 Task: Create a task  Develop a new appointment scheduling system for a healthcare provider , assign it to team member softage.4@softage.net in the project AgileFever and update the status of the task to  Off Track , set the priority of the task to Medium
Action: Mouse moved to (193, 375)
Screenshot: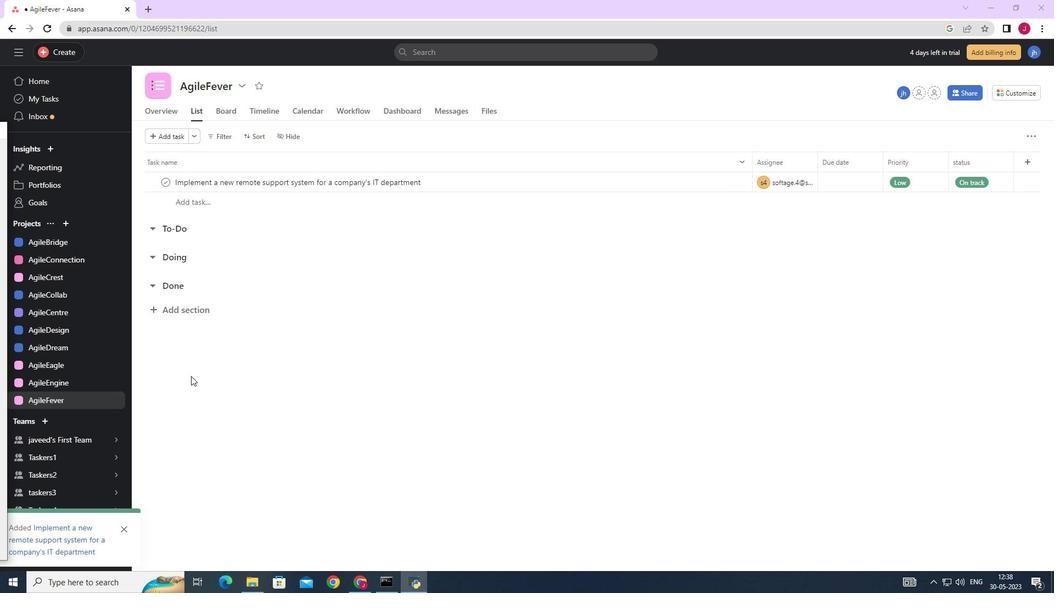 
Action: Mouse scrolled (193, 375) with delta (0, 0)
Screenshot: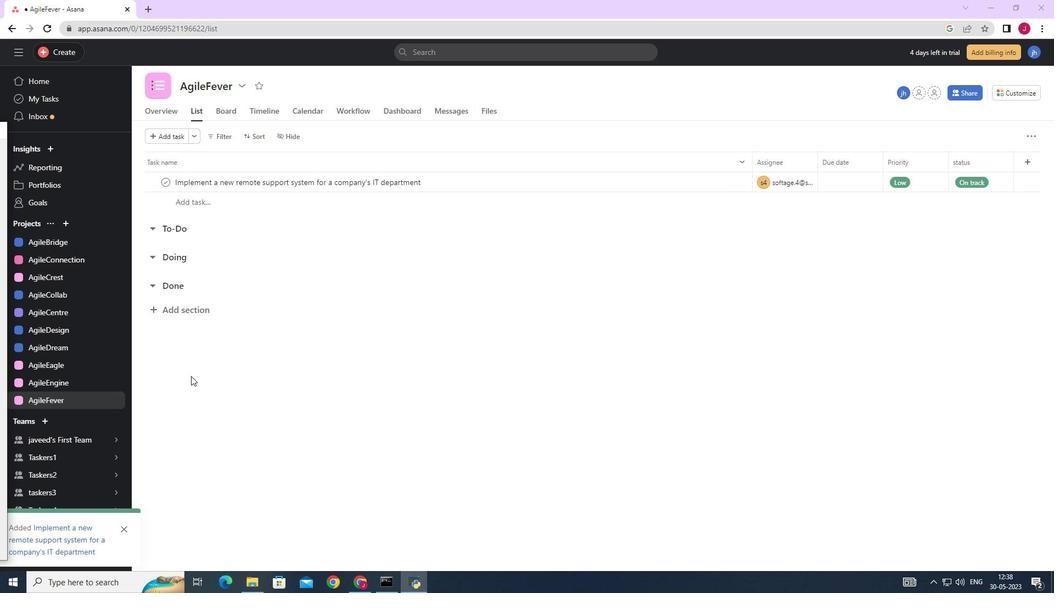 
Action: Mouse scrolled (193, 375) with delta (0, 0)
Screenshot: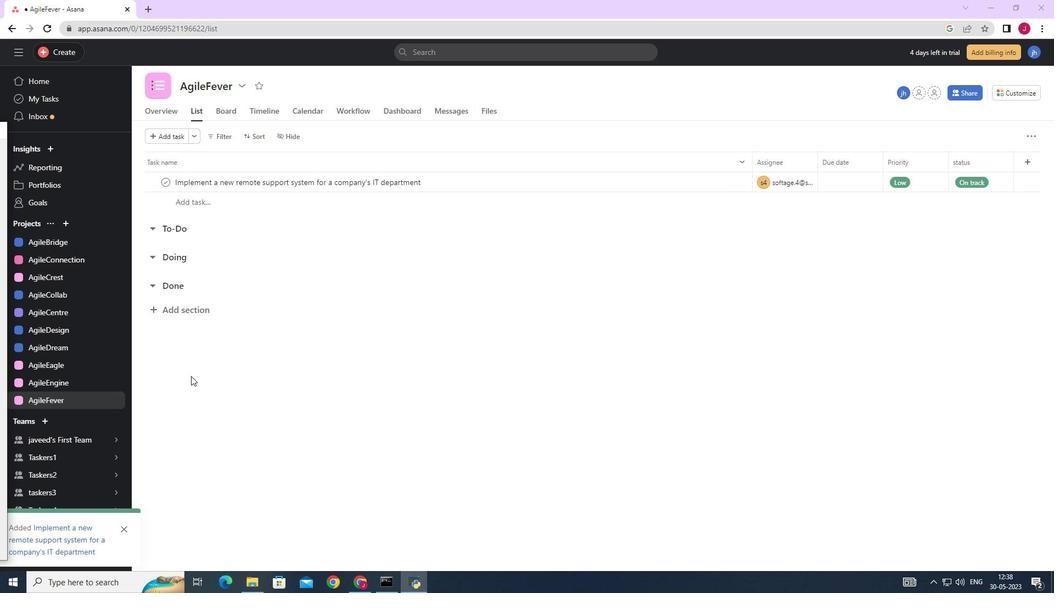 
Action: Mouse scrolled (193, 375) with delta (0, 0)
Screenshot: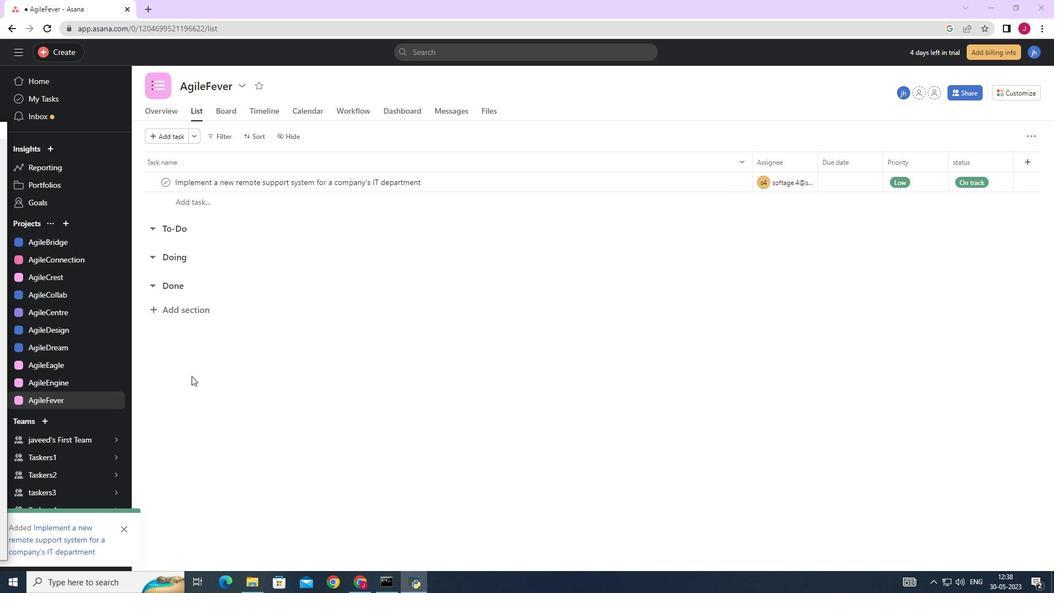 
Action: Mouse moved to (65, 56)
Screenshot: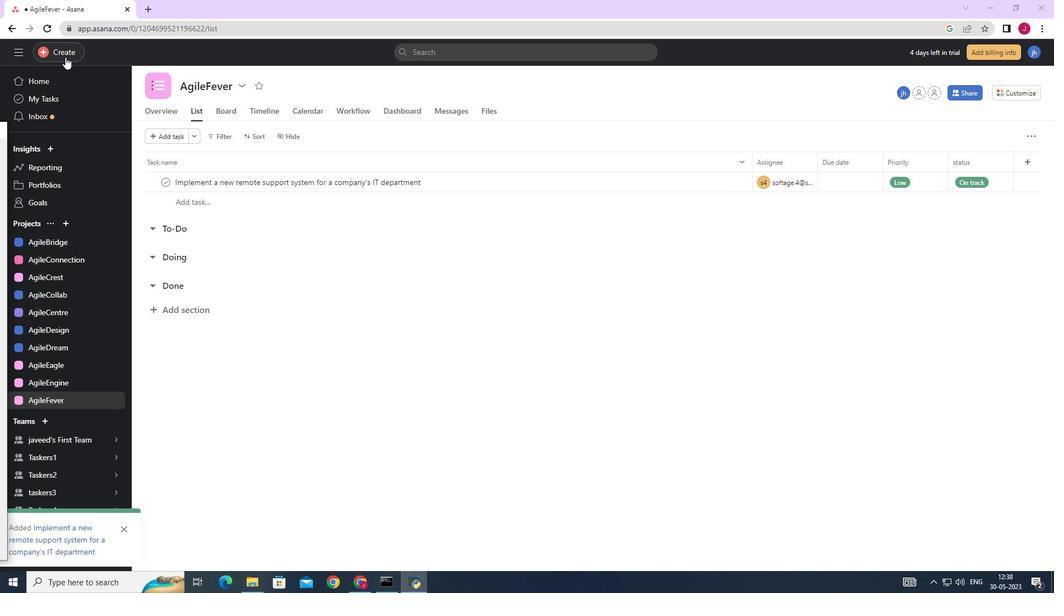 
Action: Mouse pressed left at (65, 56)
Screenshot: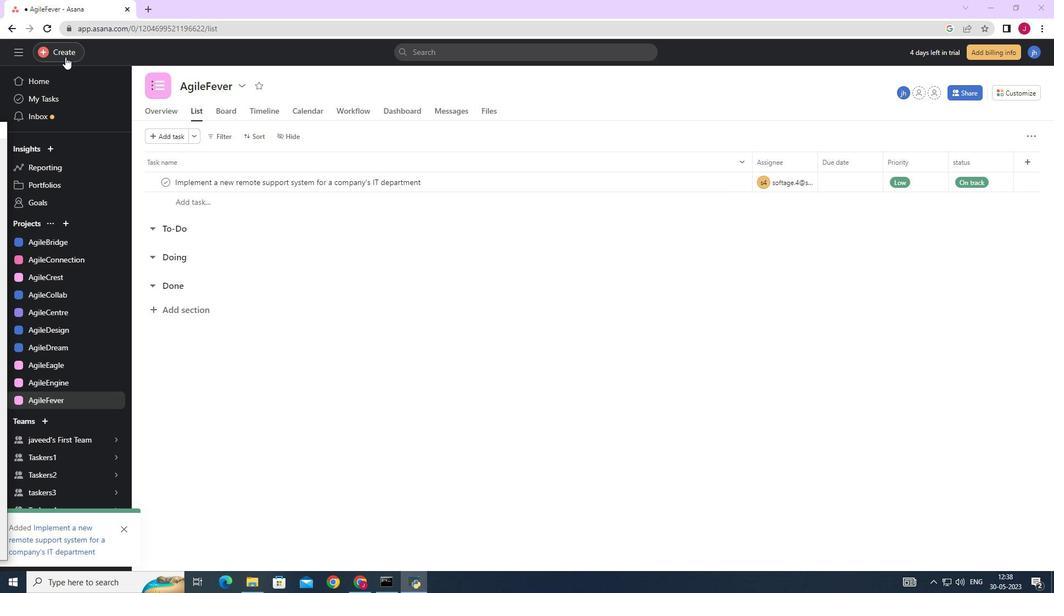 
Action: Mouse moved to (127, 55)
Screenshot: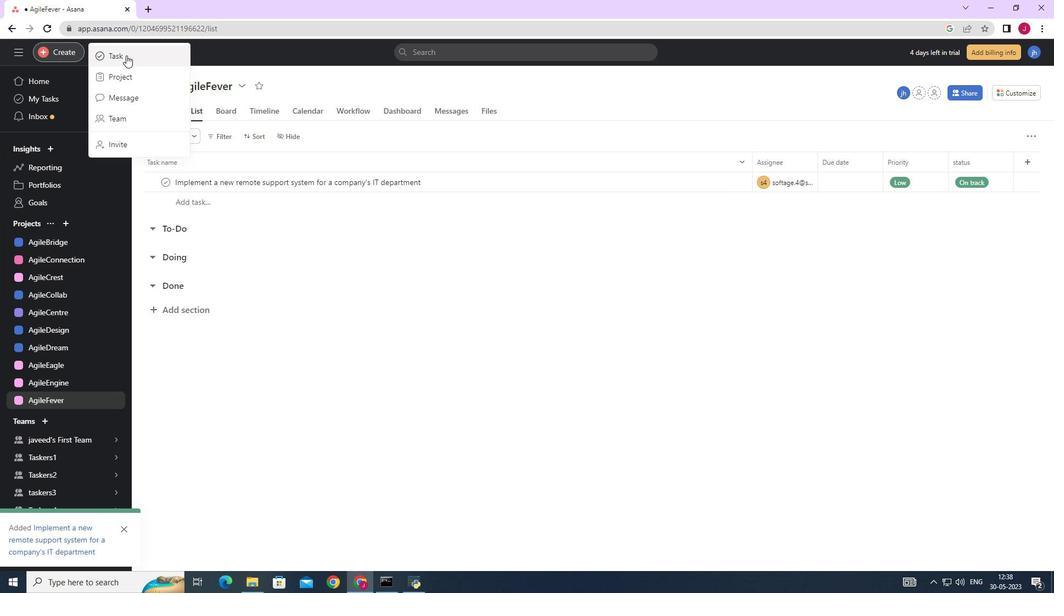
Action: Mouse pressed left at (127, 55)
Screenshot: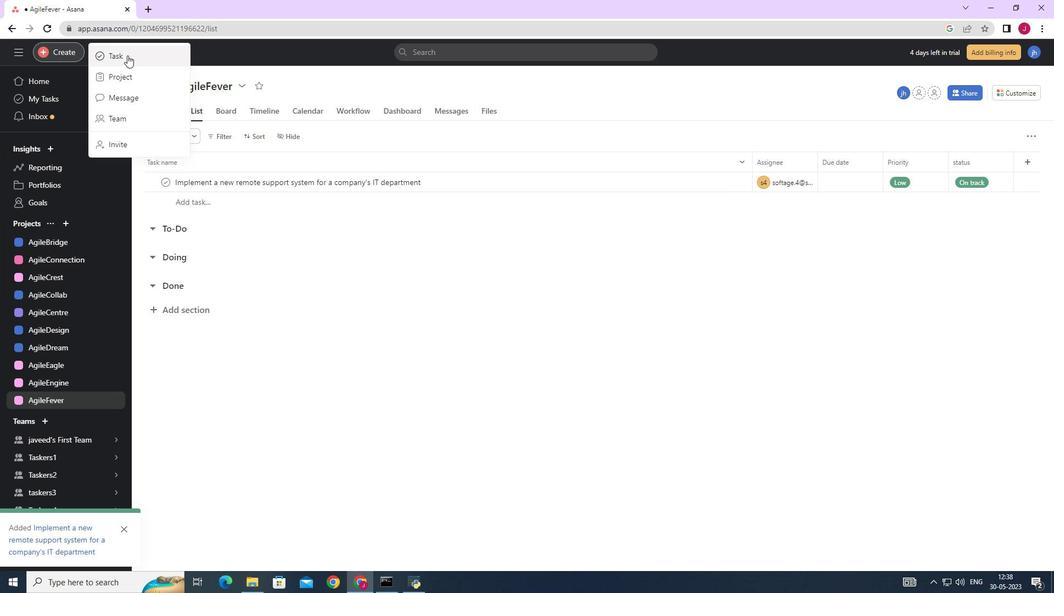 
Action: Mouse moved to (862, 362)
Screenshot: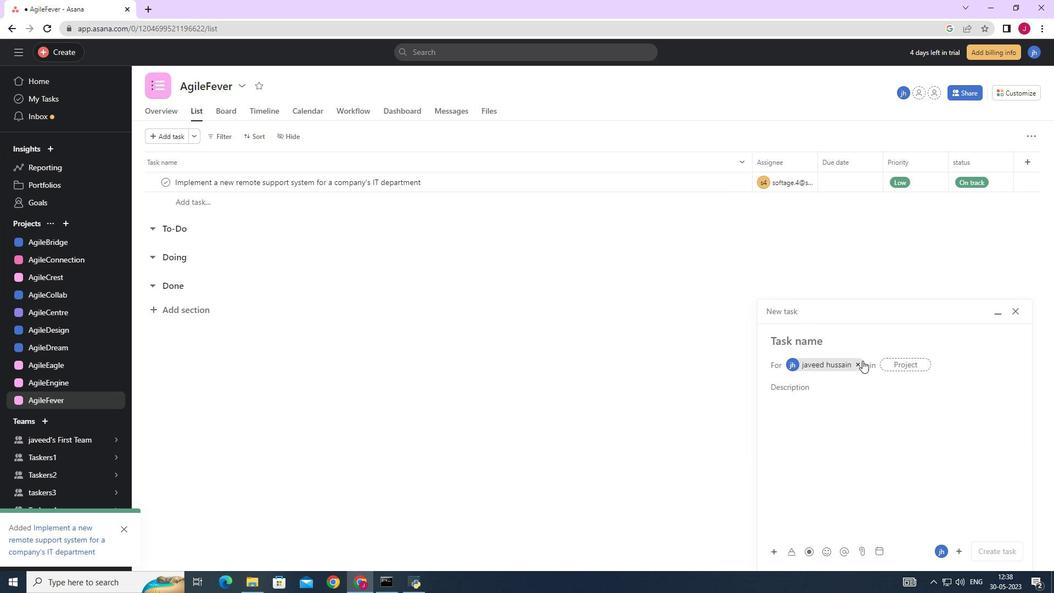 
Action: Mouse pressed left at (862, 362)
Screenshot: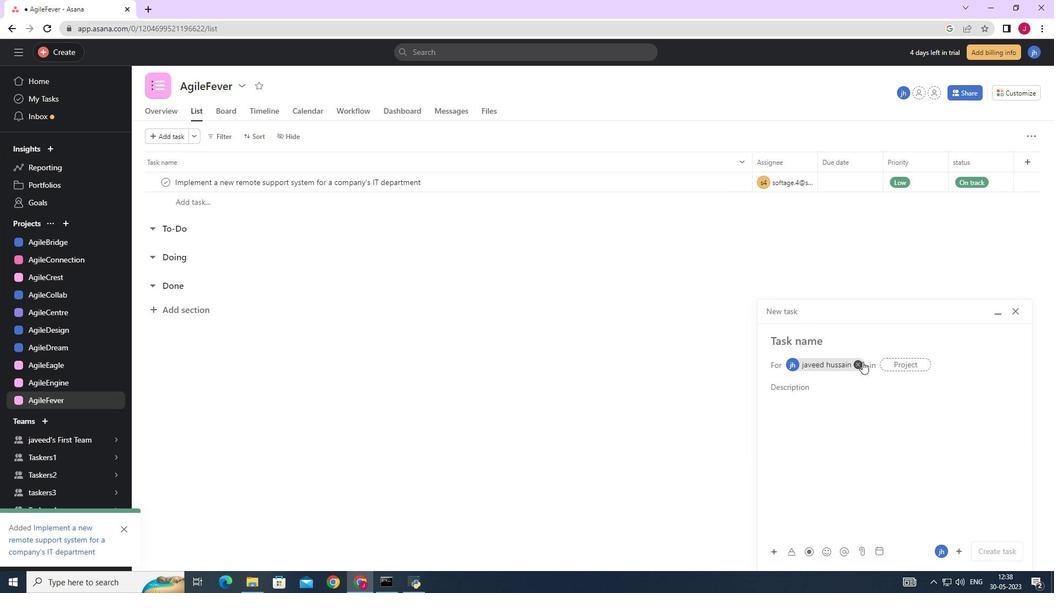 
Action: Mouse moved to (796, 344)
Screenshot: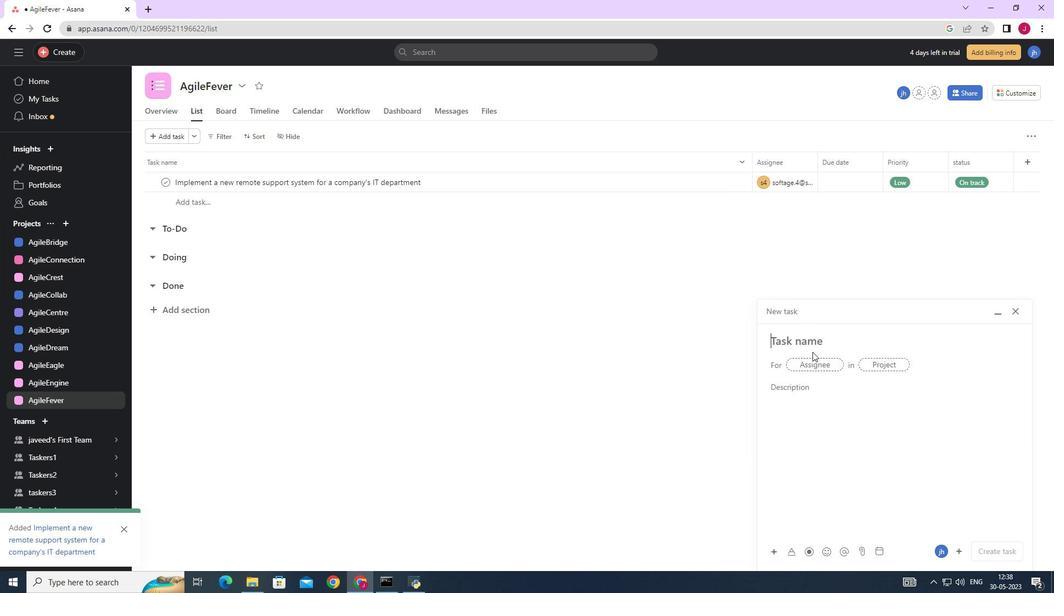 
Action: Mouse pressed left at (796, 344)
Screenshot: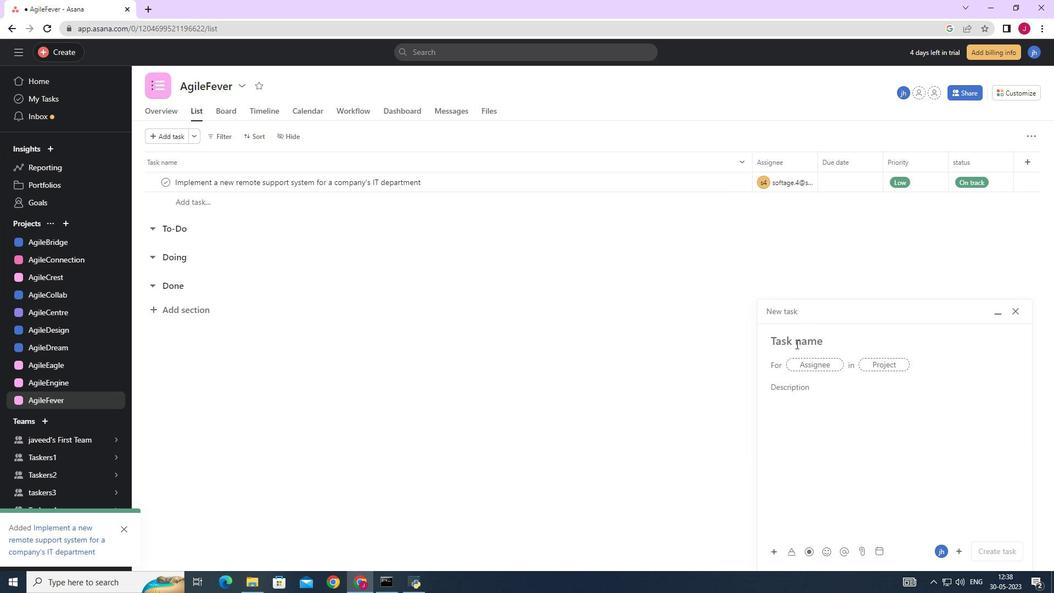 
Action: Key pressed <Key.caps_lock>D<Key.caps_lock>evelop<Key.space>a<Key.space>new<Key.space>appointment<Key.space>schedi<Key.backspace>uling<Key.space>system<Key.space>fo<Key.space><Key.backspace>r<Key.space>a<Key.space>halthcare<Key.space>provider<Key.space>
Screenshot: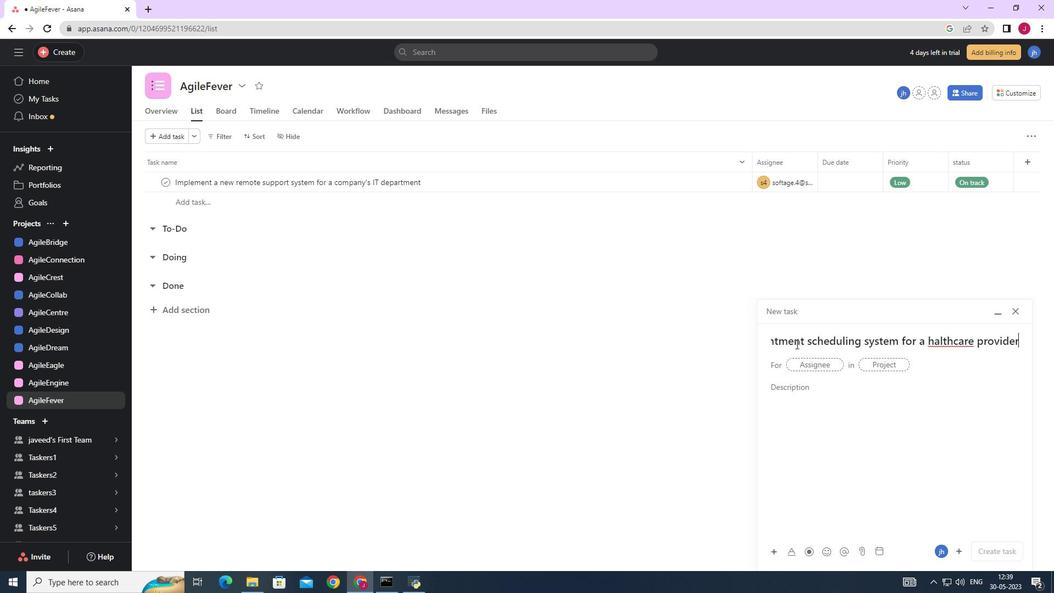 
Action: Mouse moved to (933, 342)
Screenshot: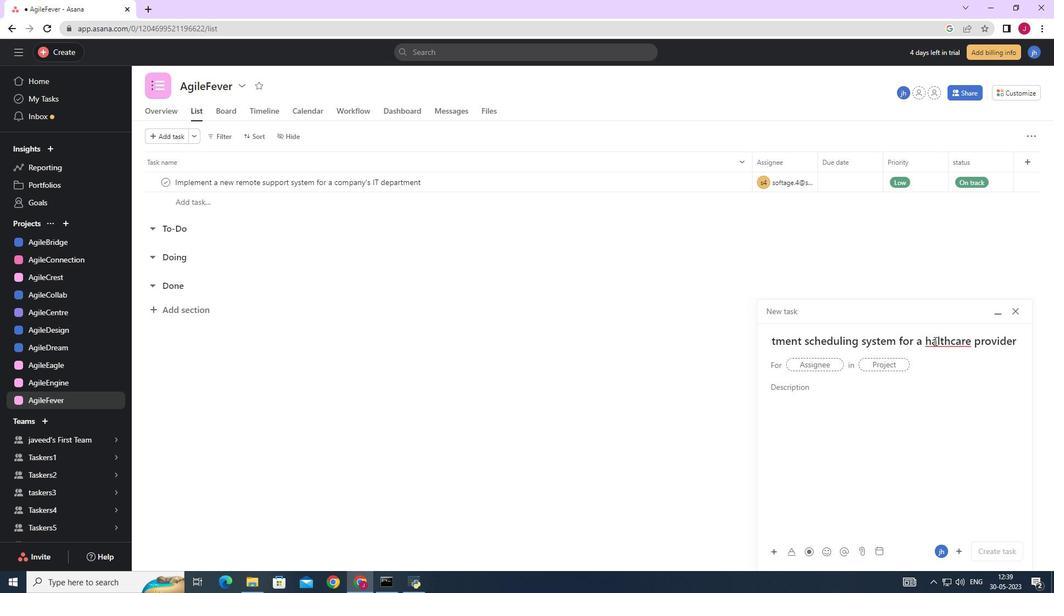 
Action: Mouse pressed left at (933, 342)
Screenshot: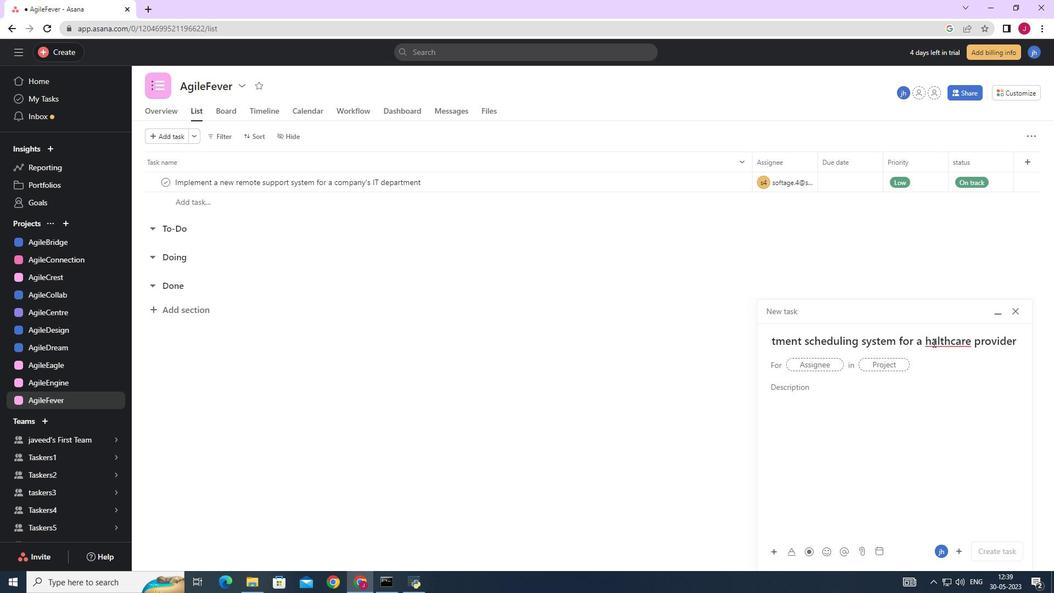 
Action: Key pressed e
Screenshot: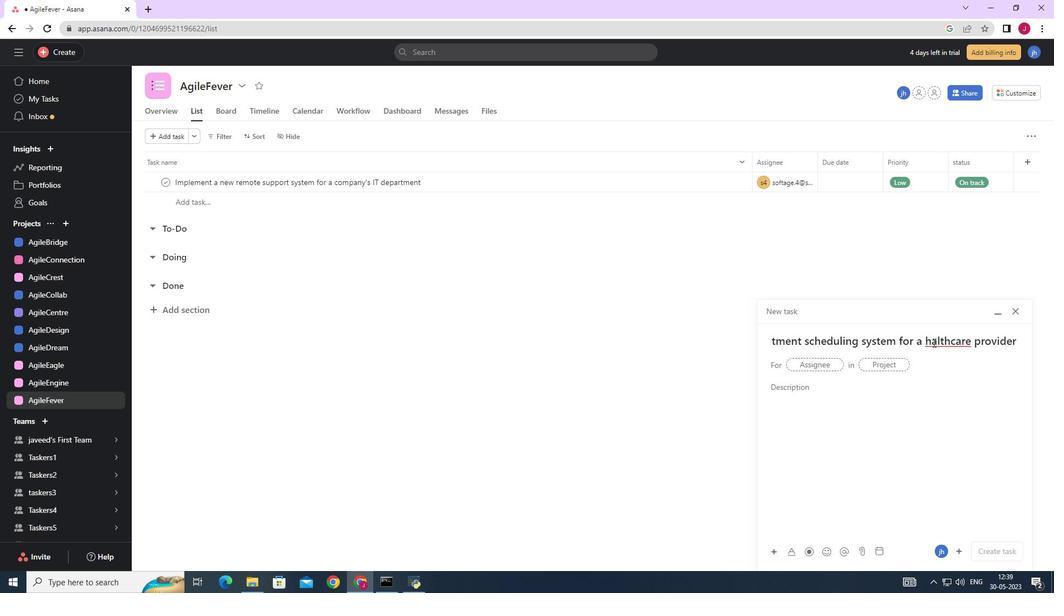 
Action: Mouse moved to (1016, 343)
Screenshot: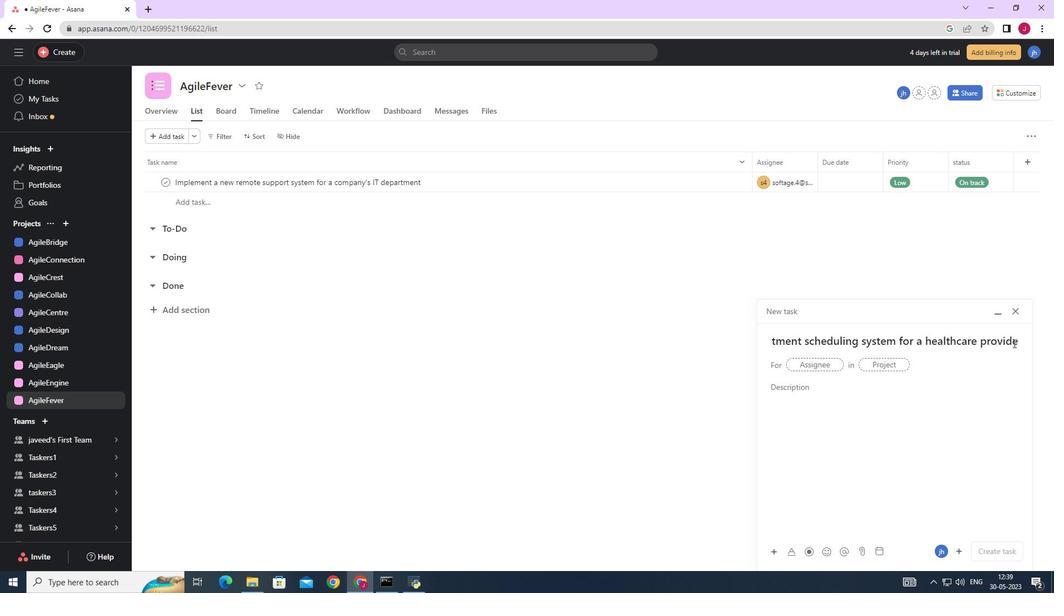 
Action: Mouse pressed left at (1016, 343)
Screenshot: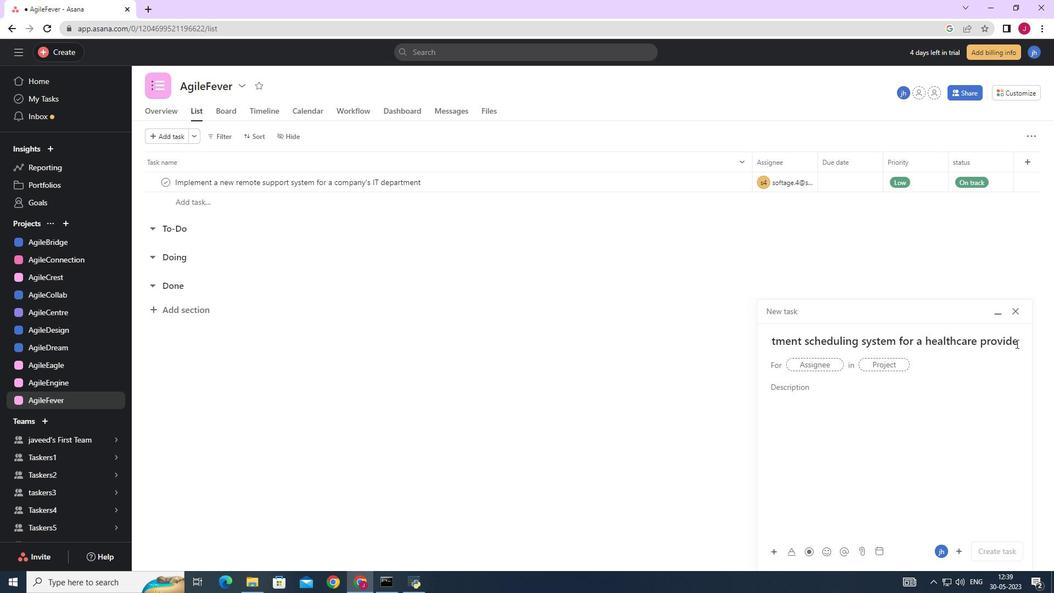 
Action: Mouse moved to (1018, 343)
Screenshot: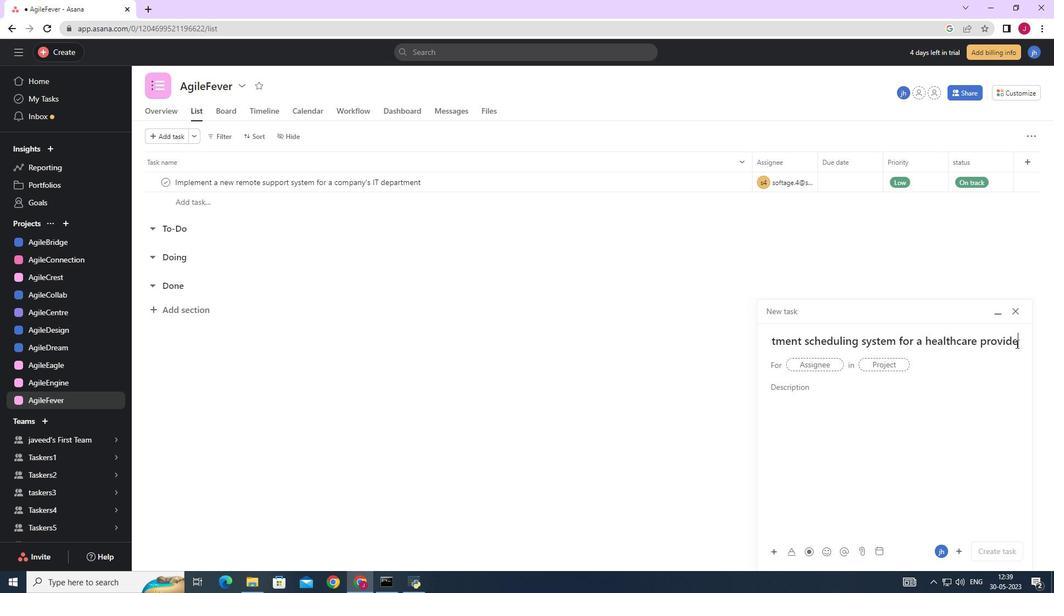 
Action: Key pressed <Key.space>
Screenshot: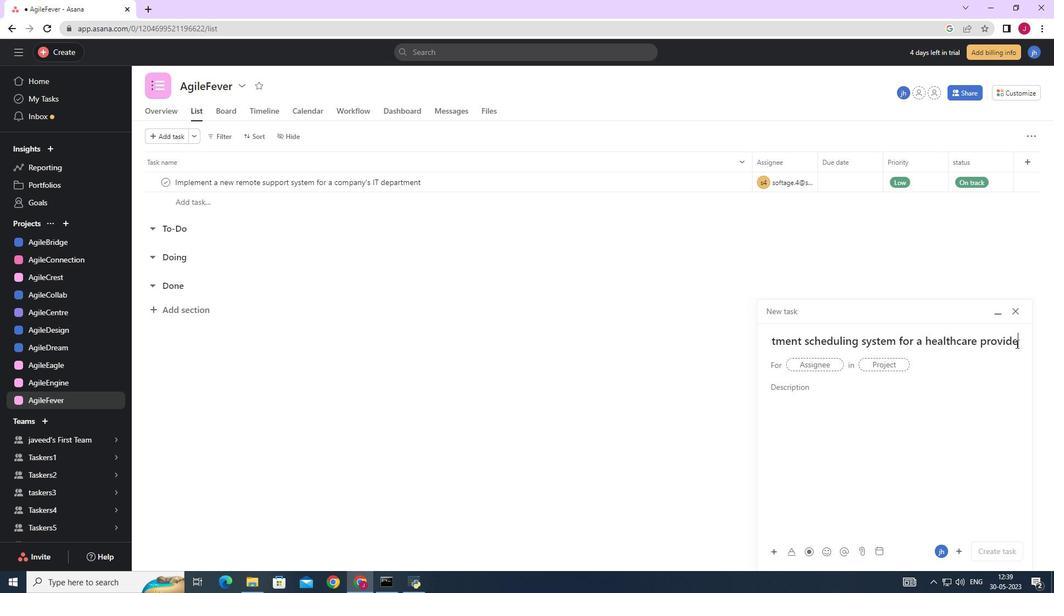 
Action: Mouse moved to (824, 364)
Screenshot: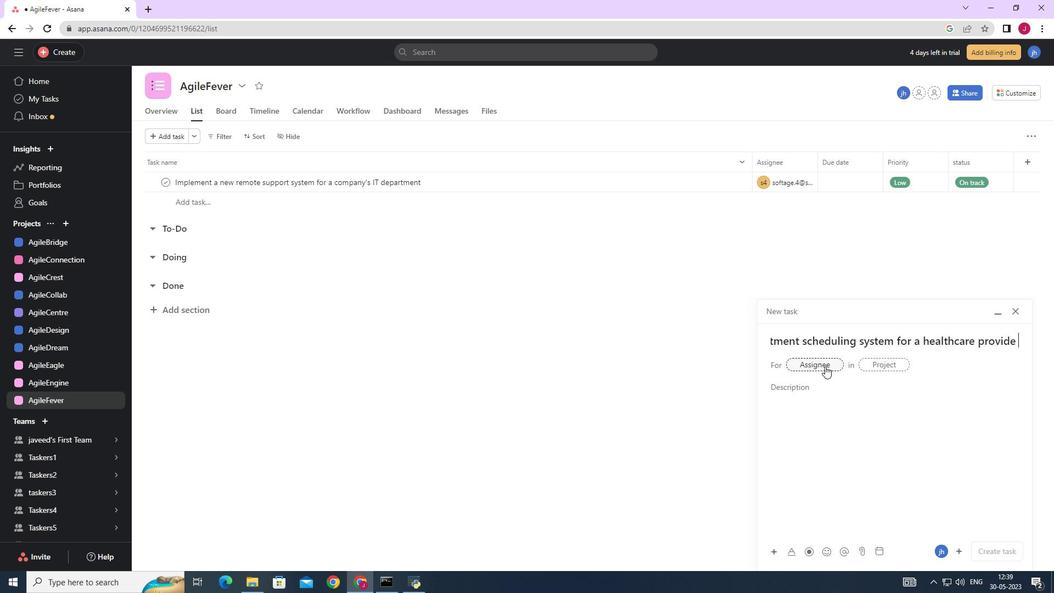 
Action: Mouse pressed left at (824, 364)
Screenshot: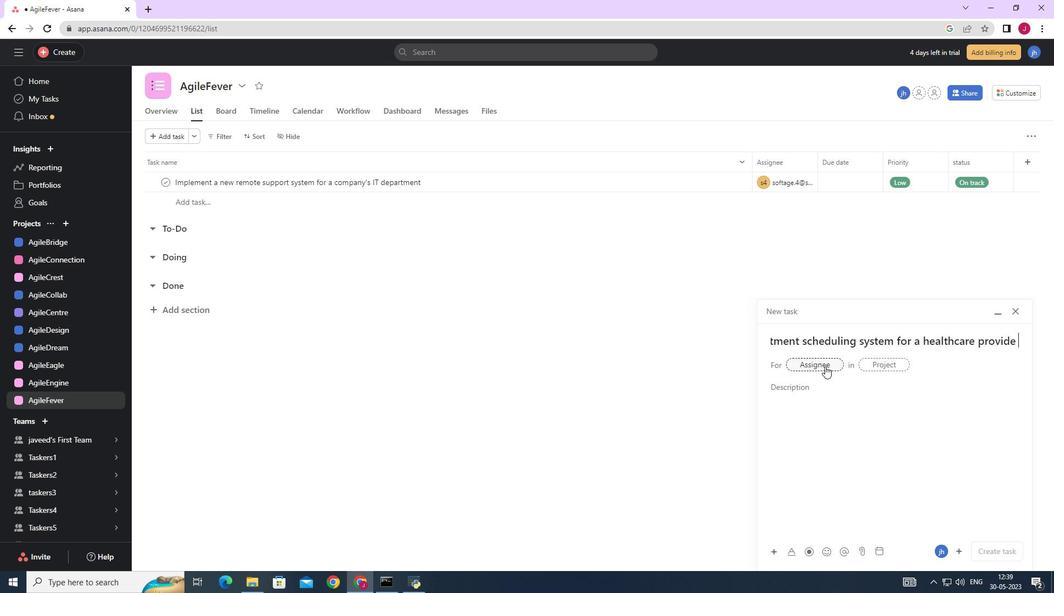 
Action: Key pressed softage.4
Screenshot: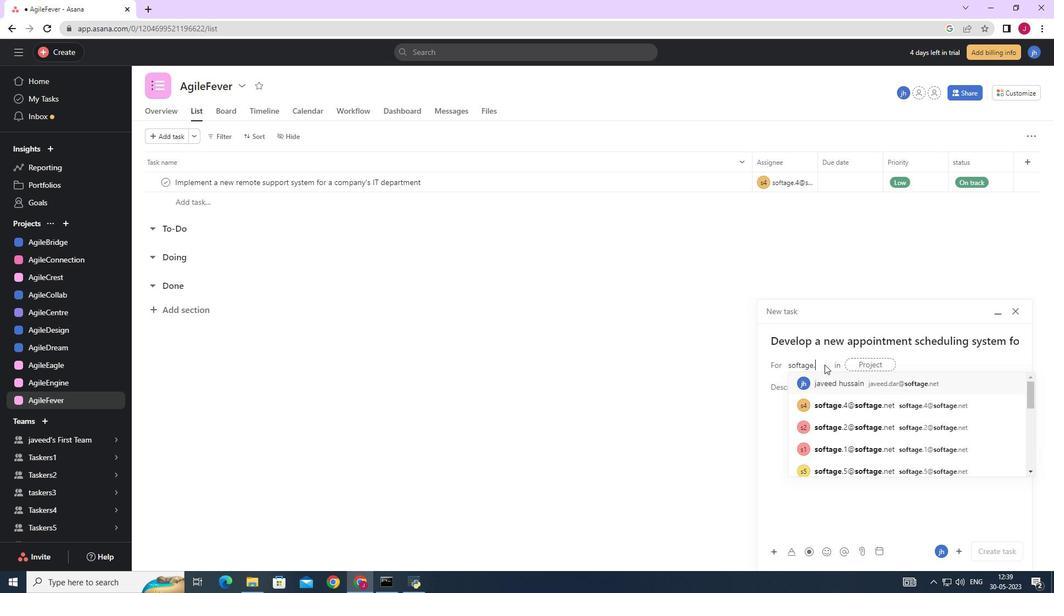 
Action: Mouse moved to (888, 383)
Screenshot: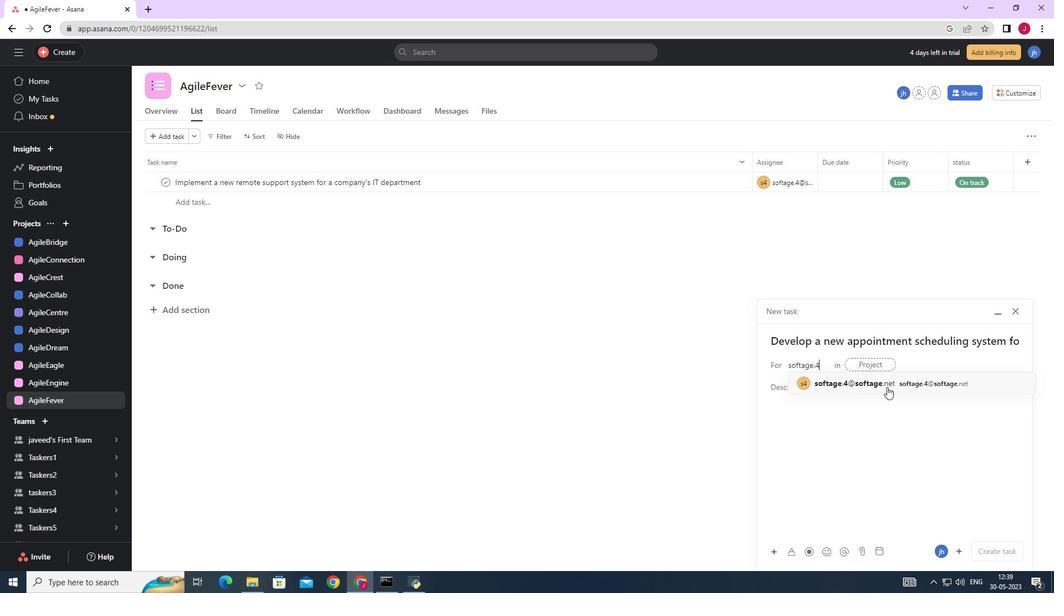 
Action: Mouse pressed left at (888, 383)
Screenshot: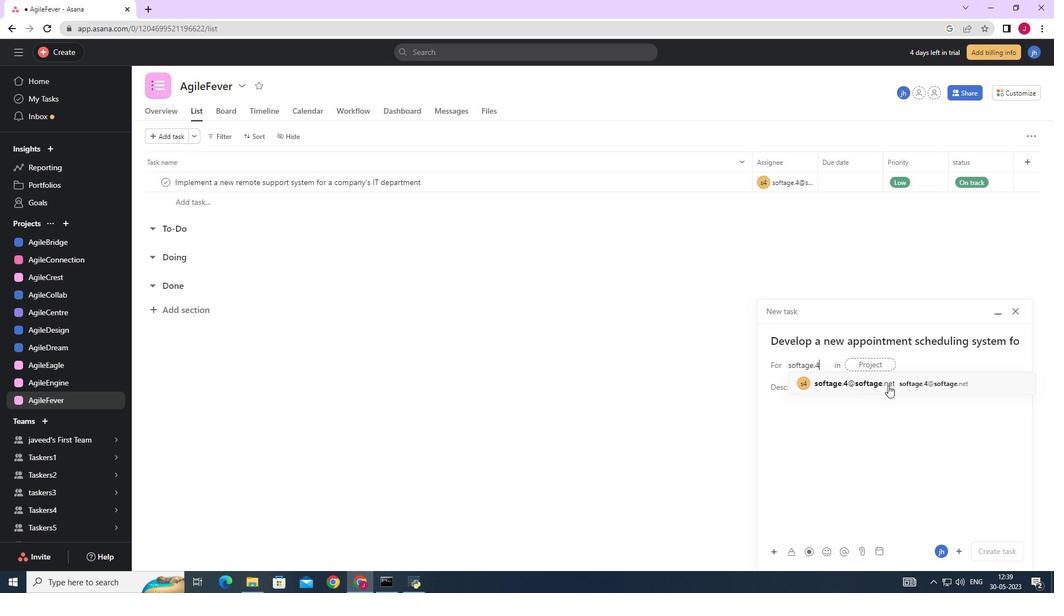 
Action: Mouse moved to (713, 380)
Screenshot: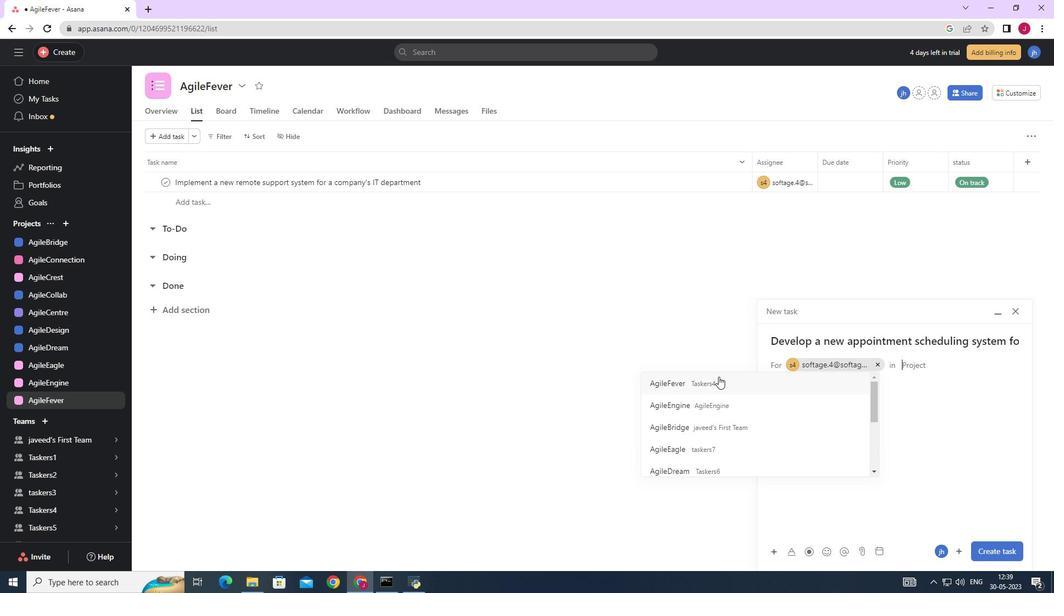 
Action: Mouse pressed left at (713, 380)
Screenshot: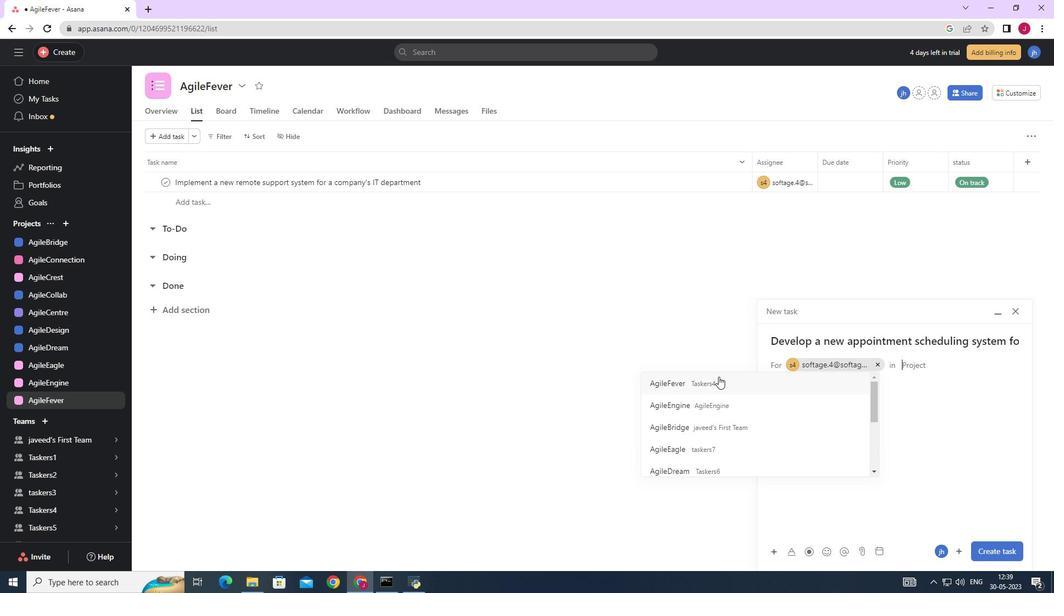 
Action: Mouse moved to (818, 392)
Screenshot: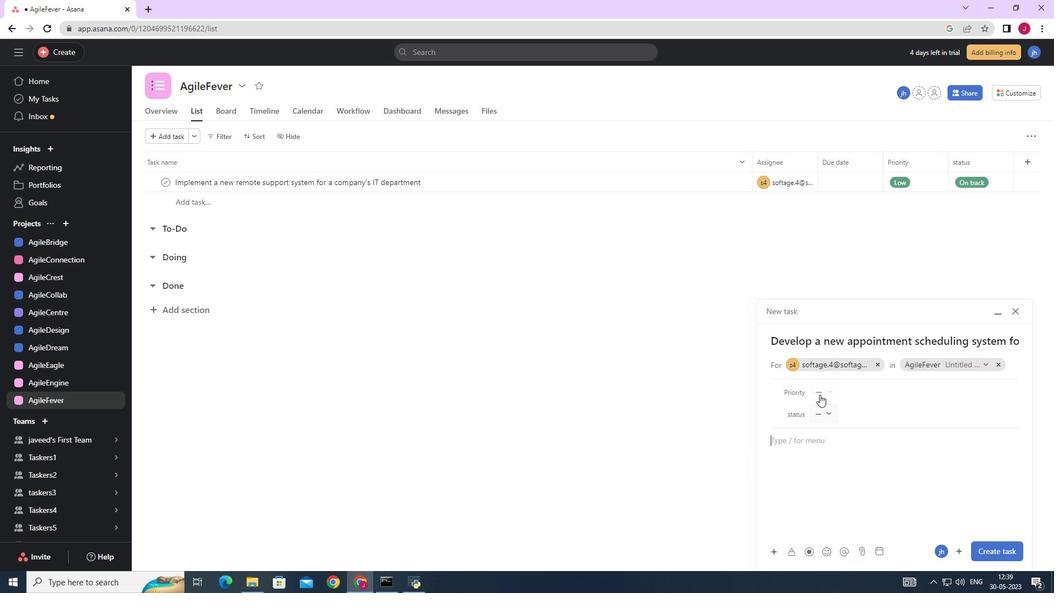 
Action: Mouse pressed left at (818, 392)
Screenshot: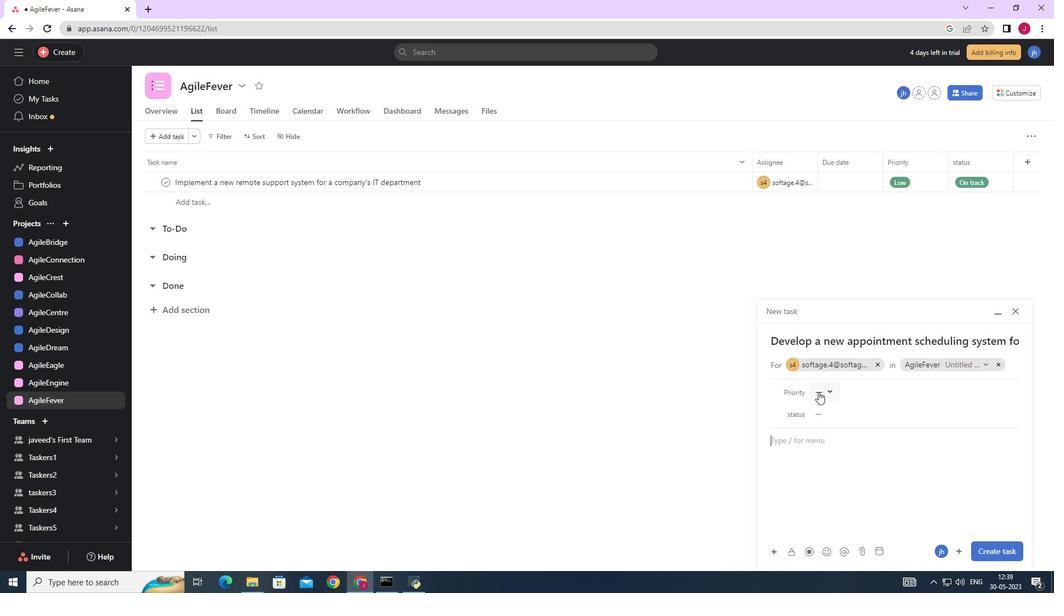 
Action: Mouse moved to (849, 451)
Screenshot: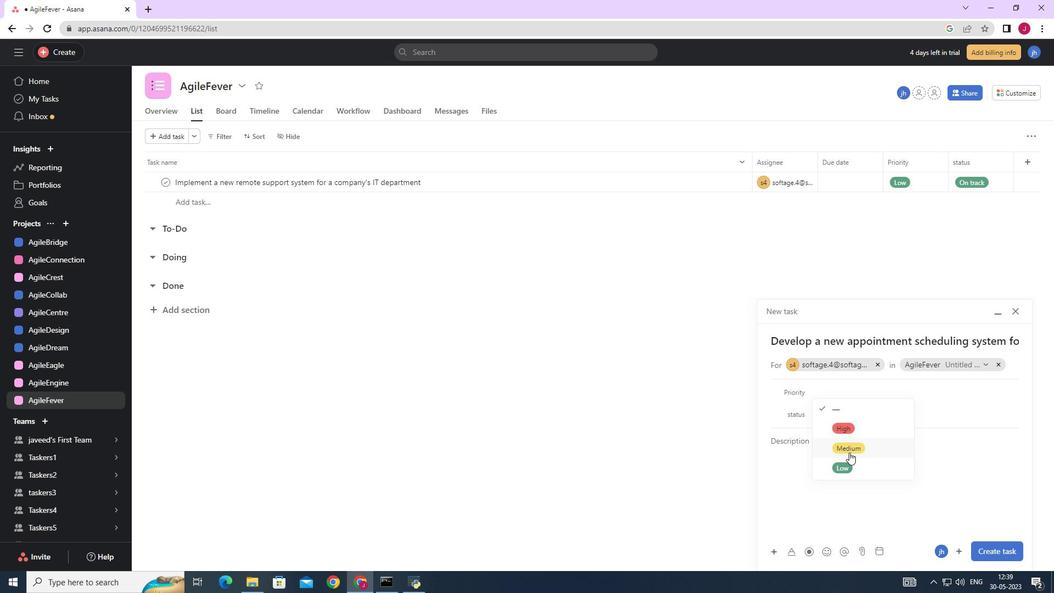 
Action: Mouse pressed left at (849, 451)
Screenshot: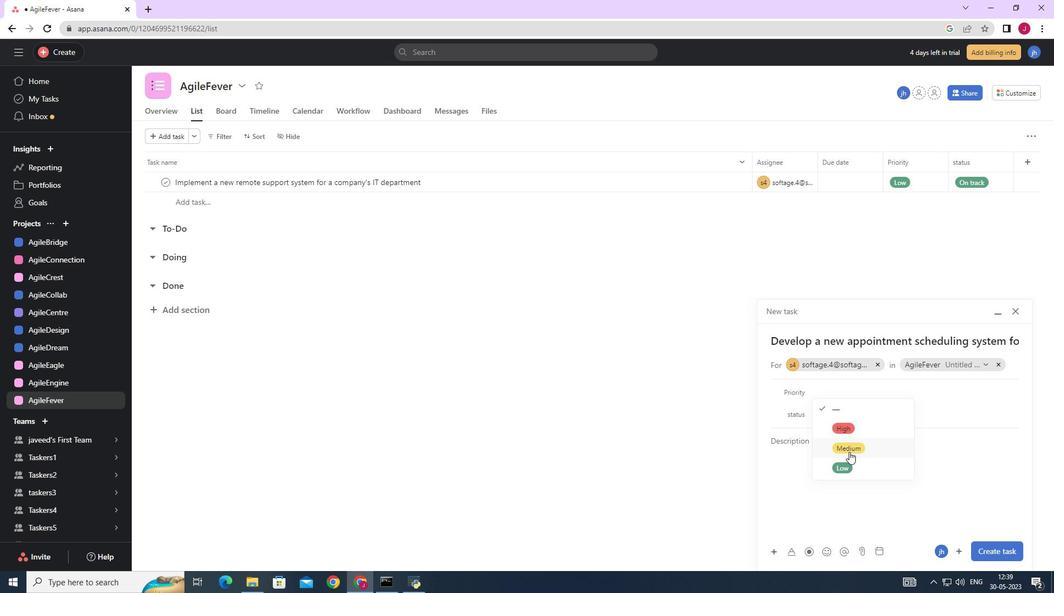 
Action: Mouse moved to (821, 408)
Screenshot: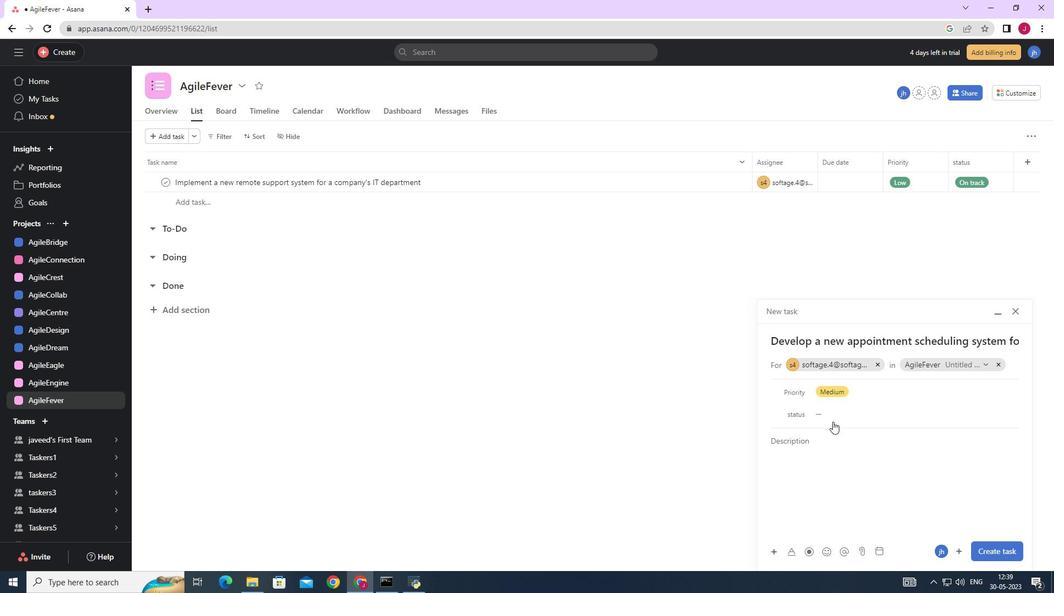 
Action: Mouse pressed left at (821, 408)
Screenshot: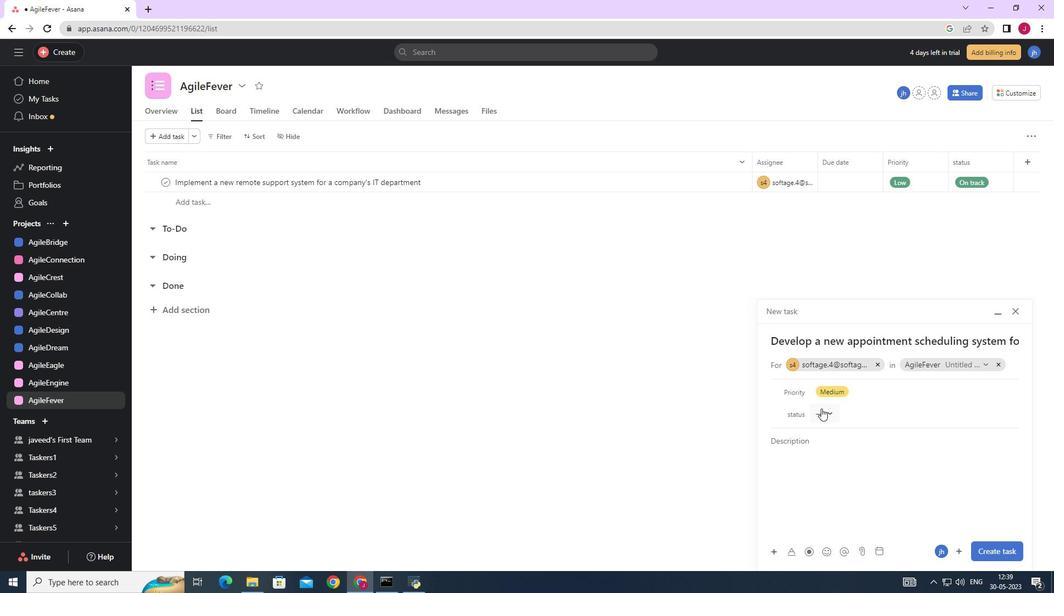 
Action: Mouse moved to (855, 472)
Screenshot: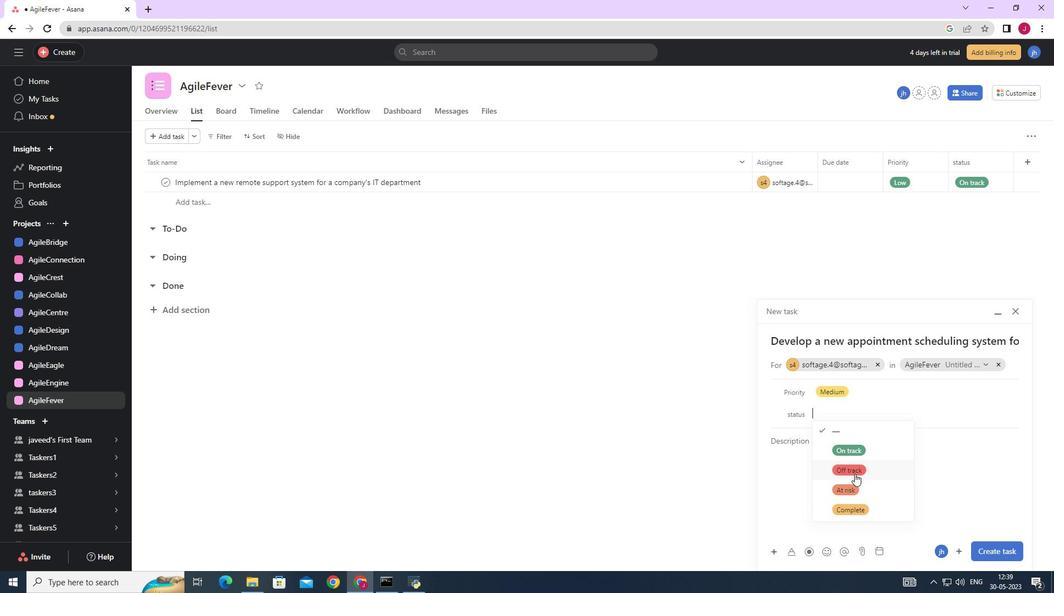 
Action: Mouse pressed left at (855, 472)
Screenshot: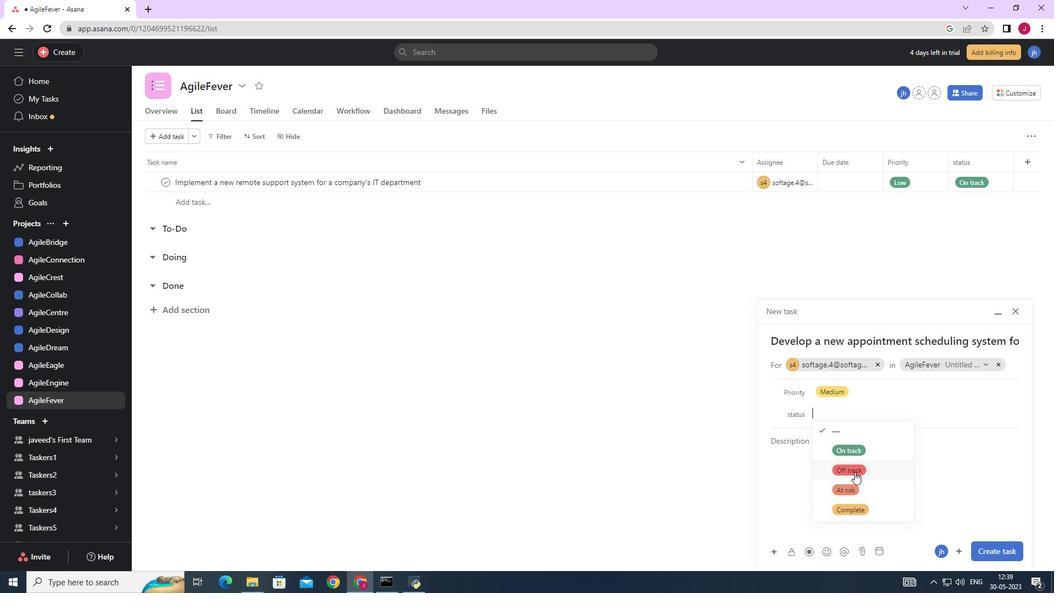 
Action: Mouse moved to (995, 550)
Screenshot: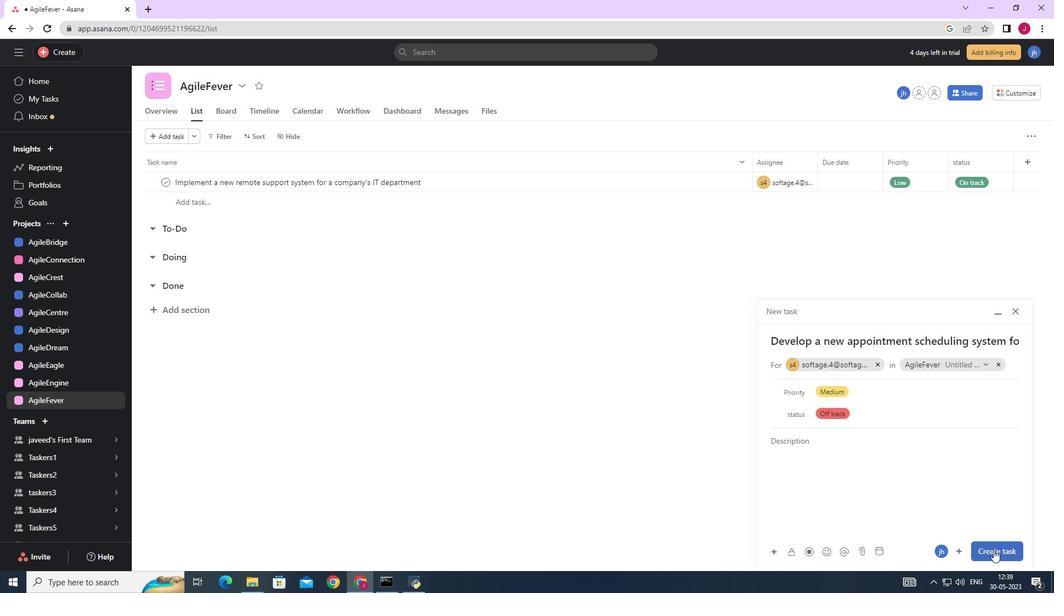 
Action: Mouse pressed left at (995, 550)
Screenshot: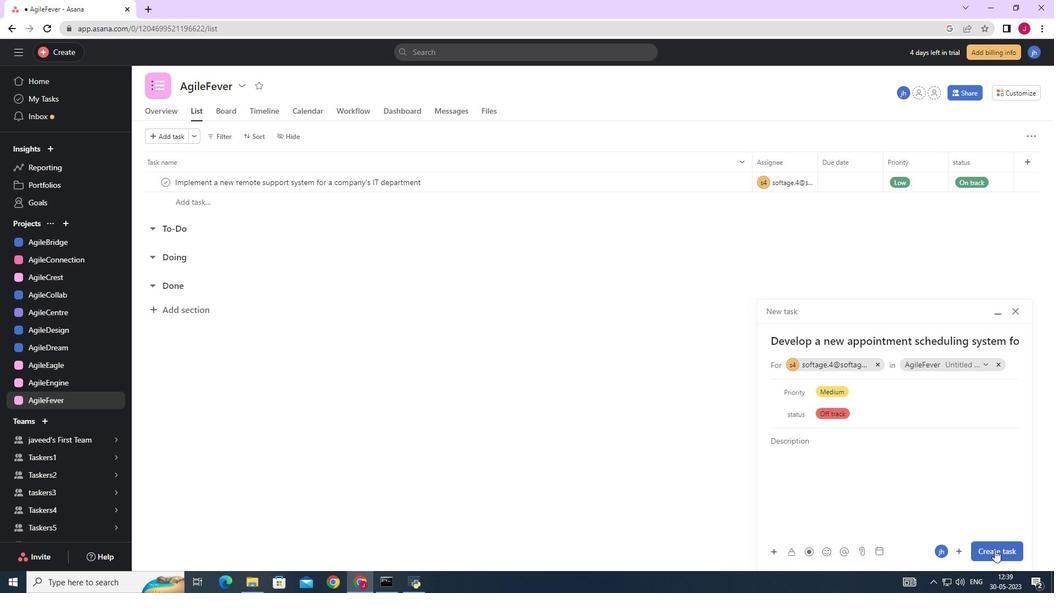 
Action: Mouse moved to (711, 445)
Screenshot: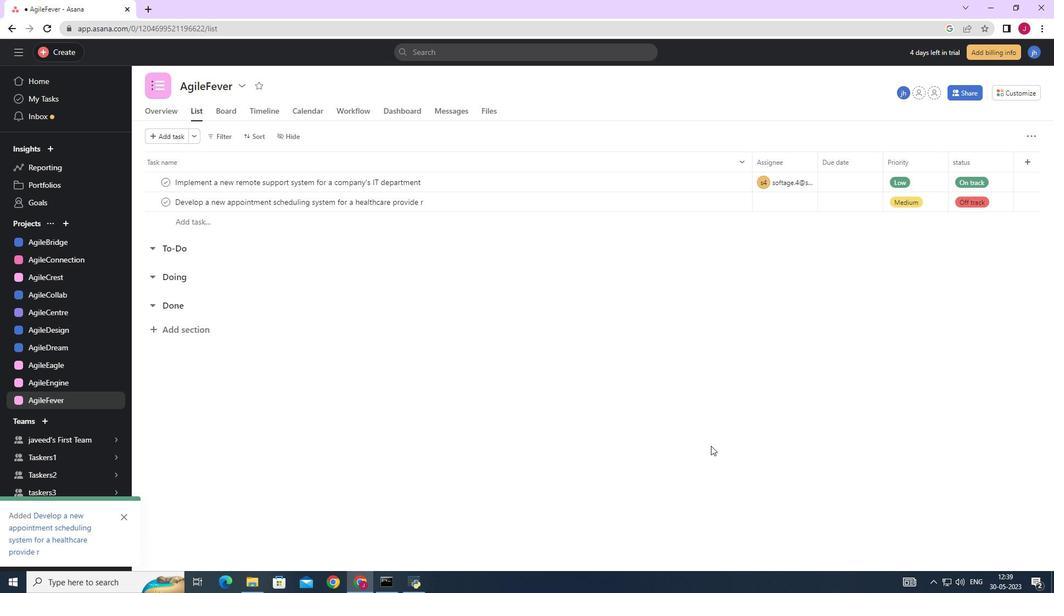 
